 Task: Create a due date automation trigger when advanced on, on the wednesday before a card is due add dates due in 1 days at 11:00 AM.
Action: Mouse moved to (1038, 80)
Screenshot: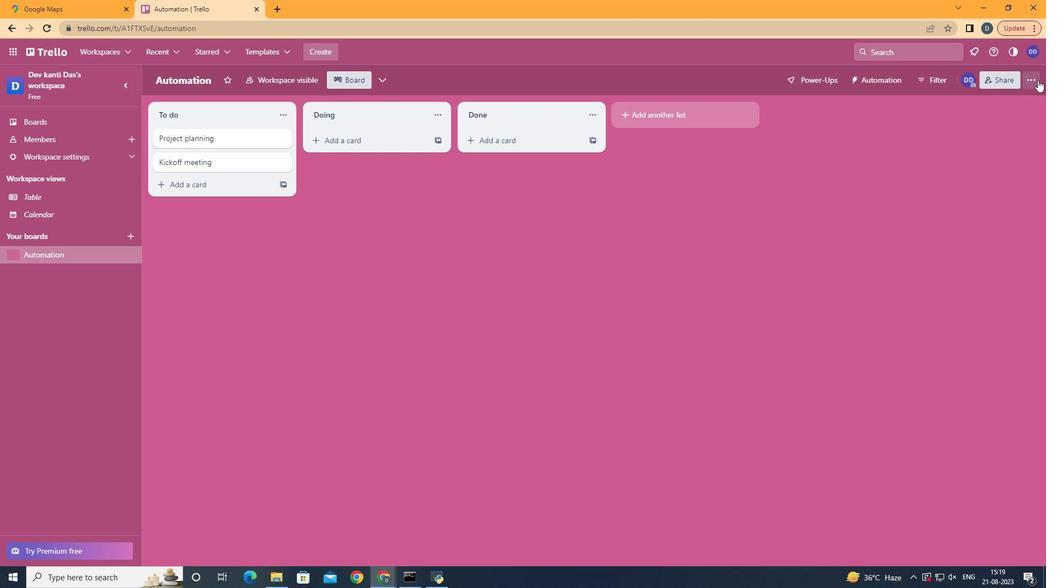 
Action: Mouse pressed left at (1038, 80)
Screenshot: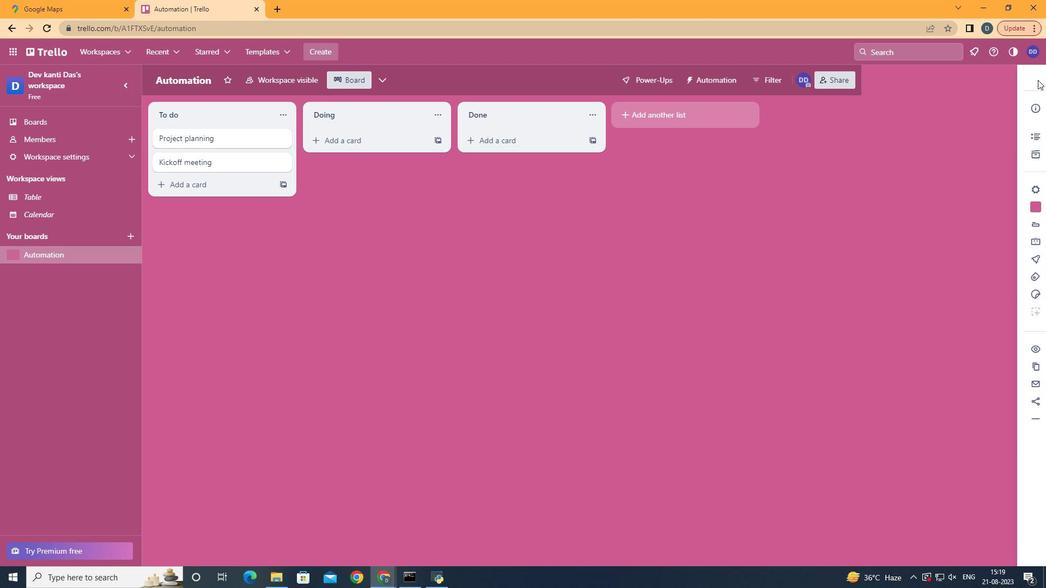 
Action: Mouse moved to (914, 239)
Screenshot: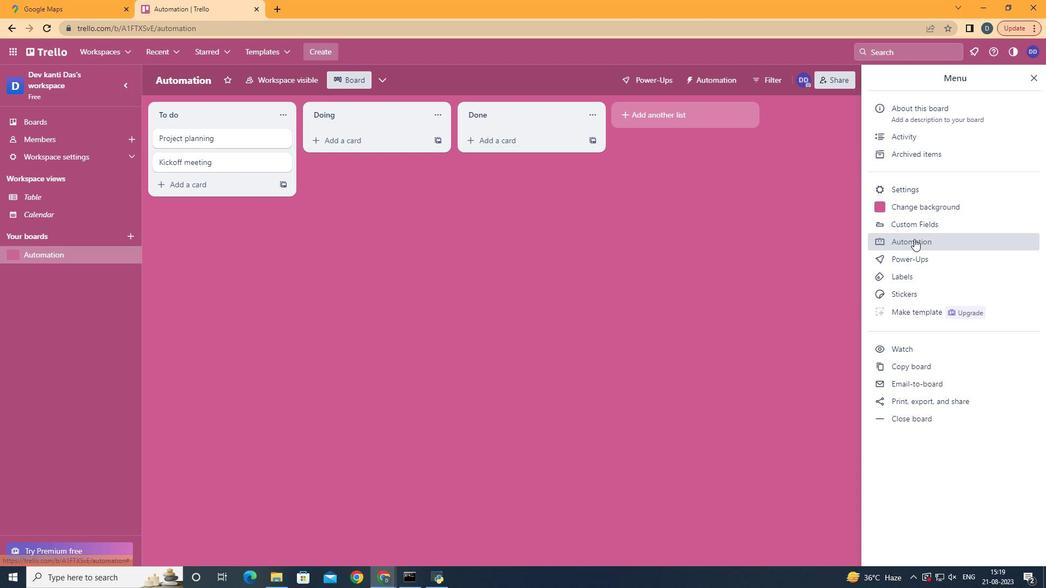 
Action: Mouse pressed left at (914, 239)
Screenshot: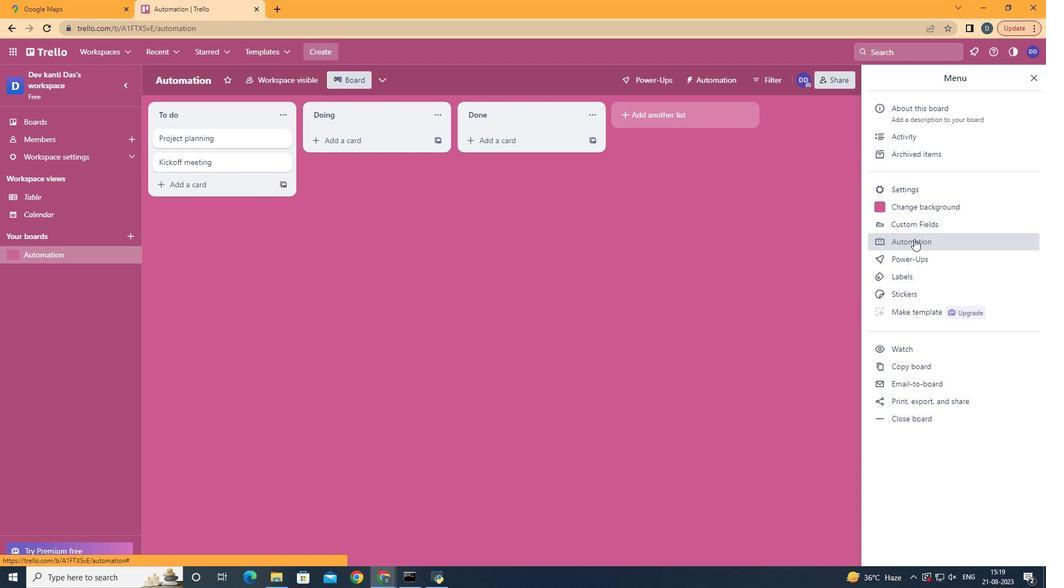 
Action: Mouse moved to (172, 215)
Screenshot: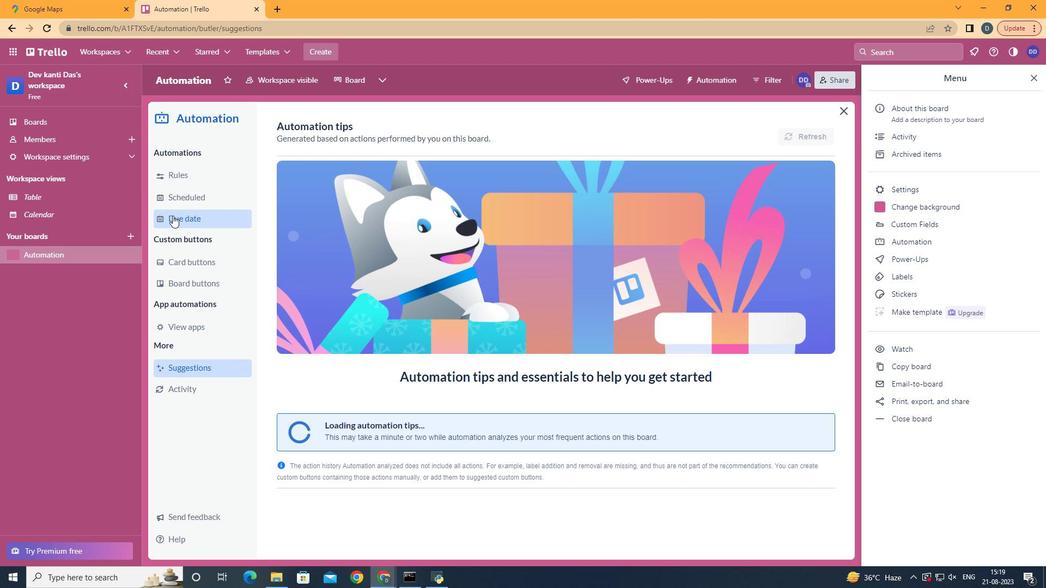 
Action: Mouse pressed left at (172, 215)
Screenshot: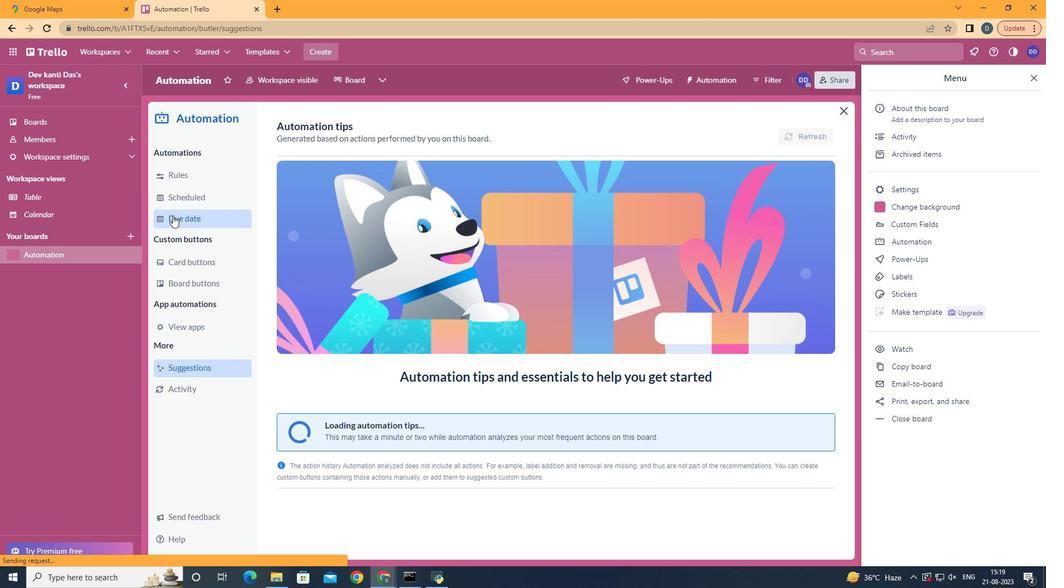 
Action: Mouse moved to (752, 125)
Screenshot: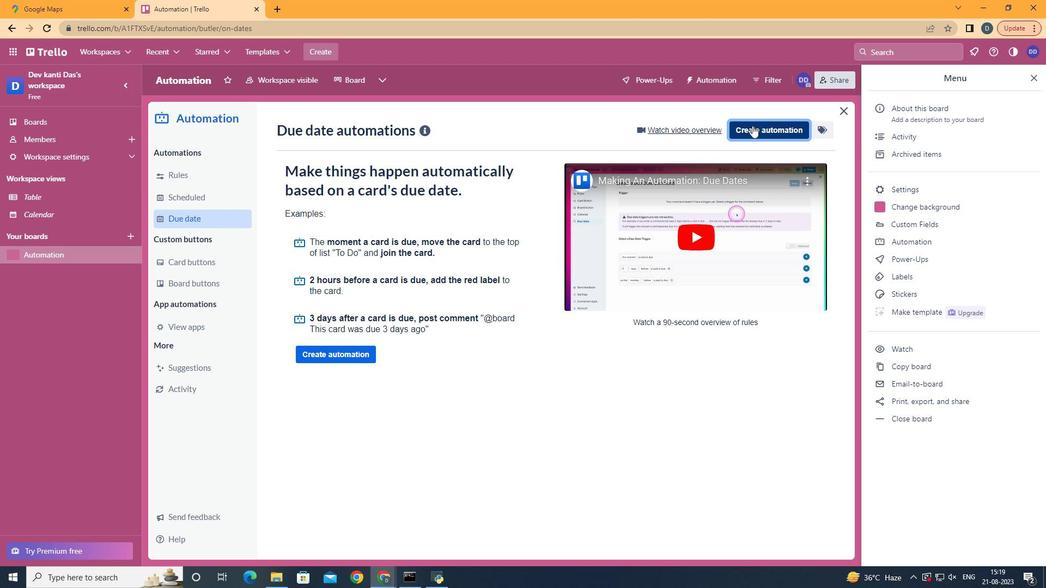 
Action: Mouse pressed left at (752, 125)
Screenshot: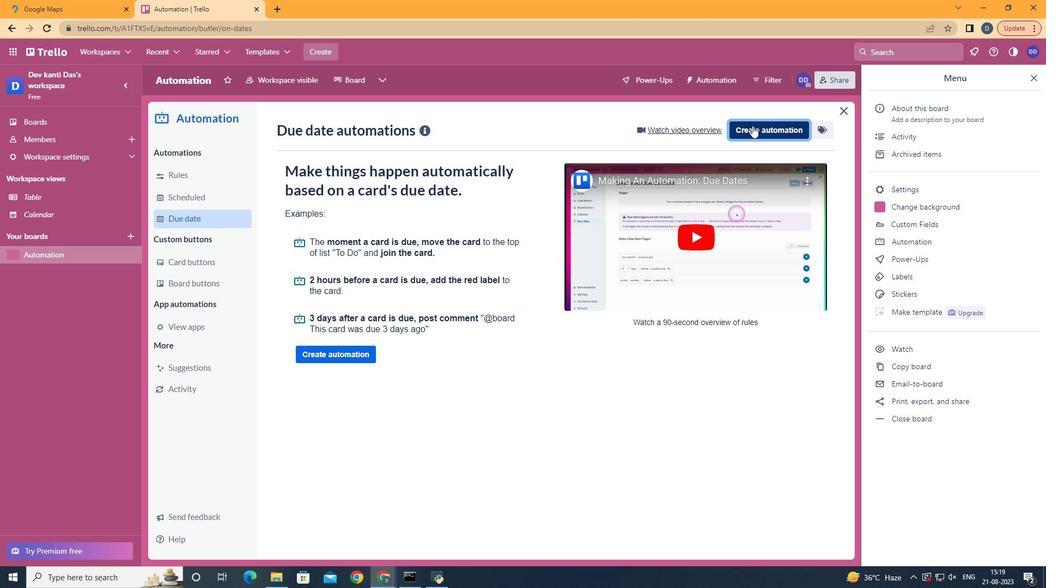 
Action: Mouse moved to (591, 238)
Screenshot: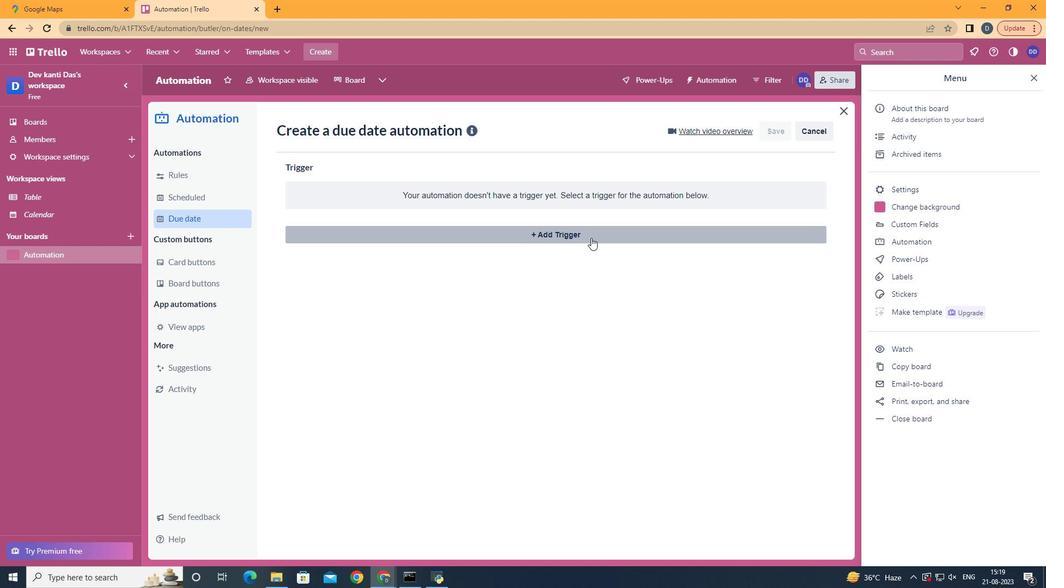 
Action: Mouse pressed left at (591, 238)
Screenshot: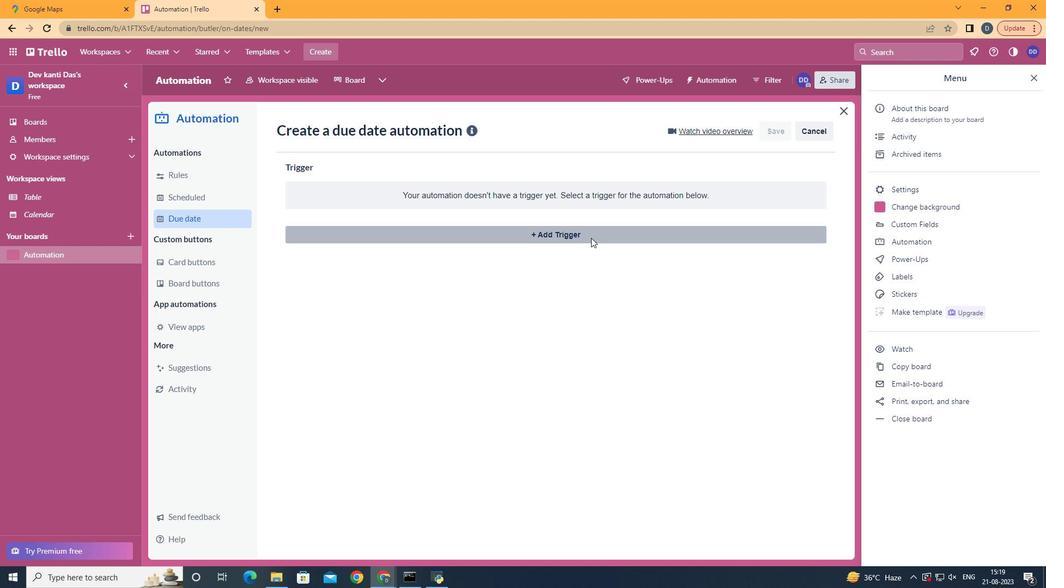 
Action: Mouse moved to (353, 334)
Screenshot: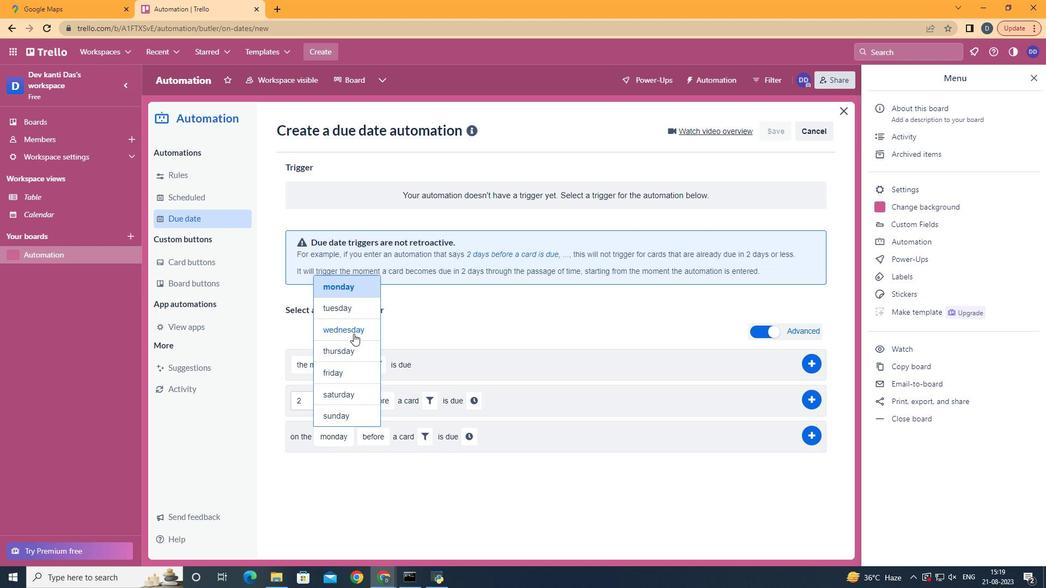 
Action: Mouse pressed left at (353, 334)
Screenshot: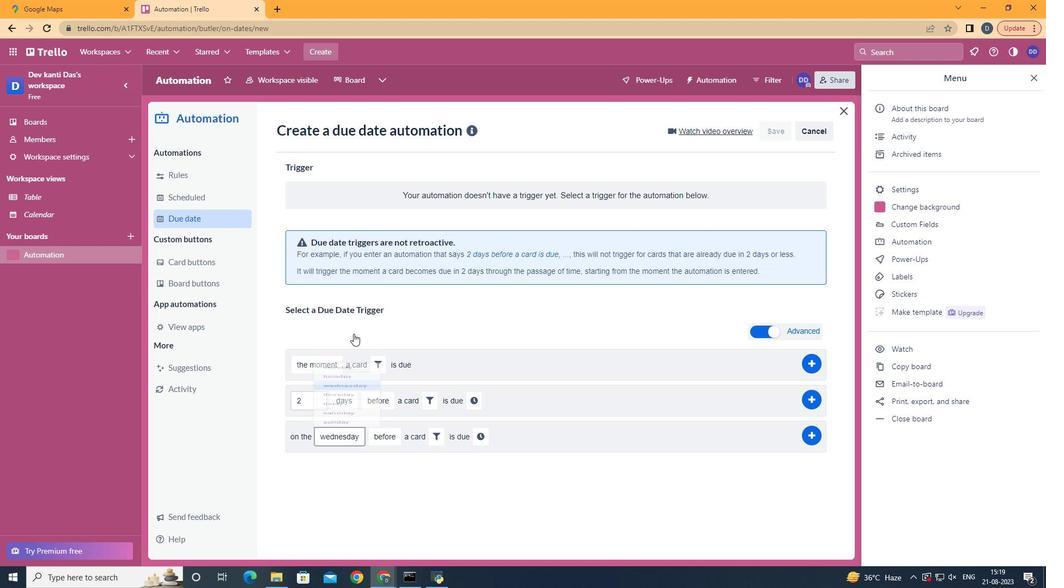 
Action: Mouse moved to (434, 437)
Screenshot: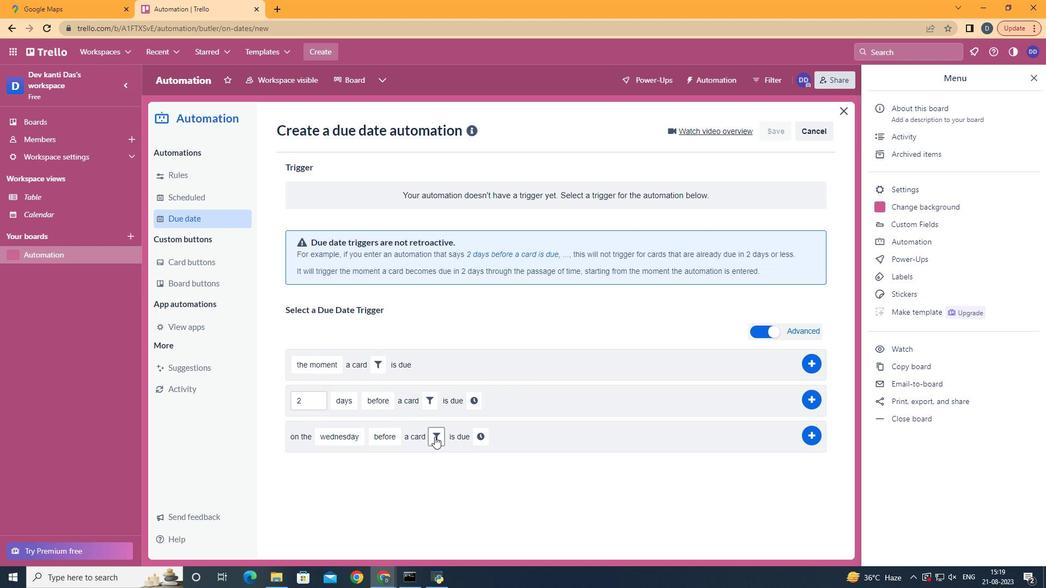 
Action: Mouse pressed left at (434, 437)
Screenshot: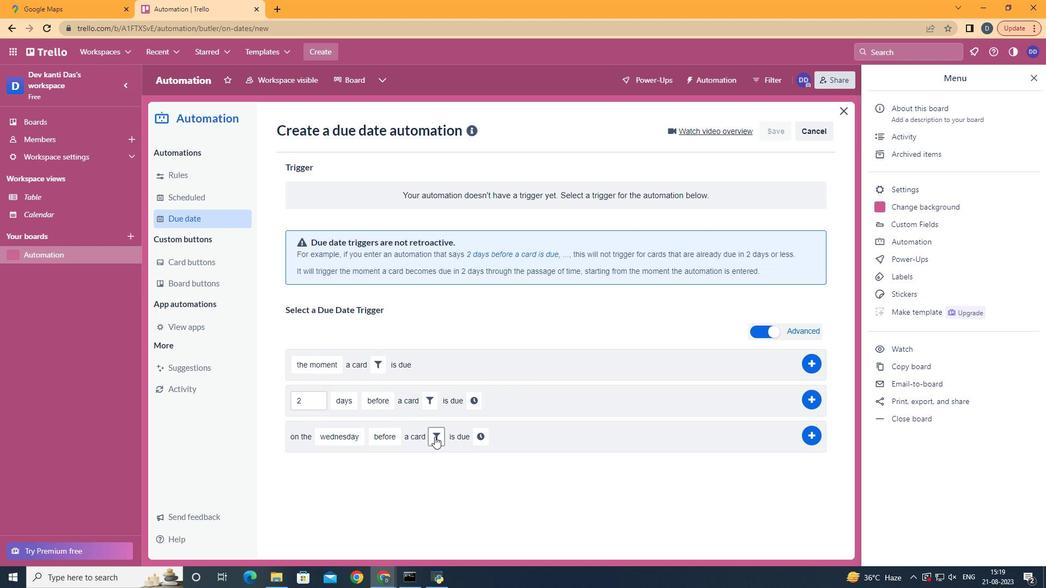 
Action: Mouse moved to (494, 473)
Screenshot: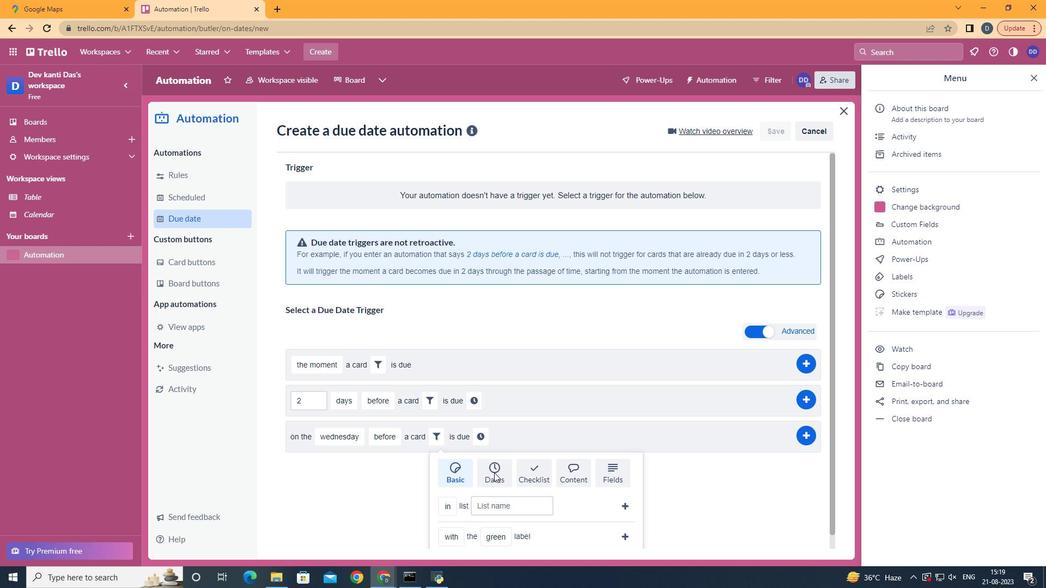
Action: Mouse pressed left at (494, 473)
Screenshot: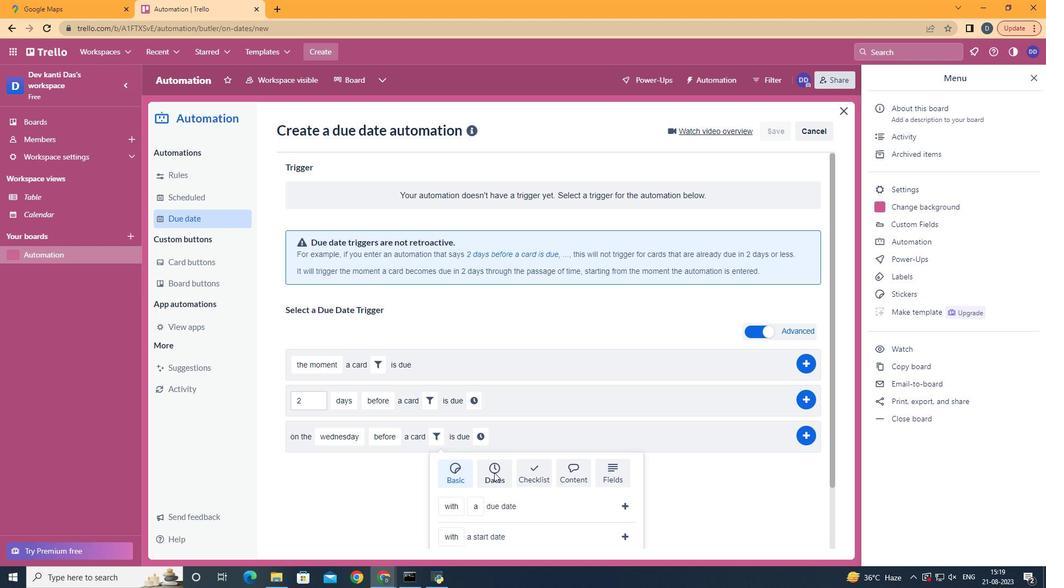 
Action: Mouse scrolled (494, 472) with delta (0, 0)
Screenshot: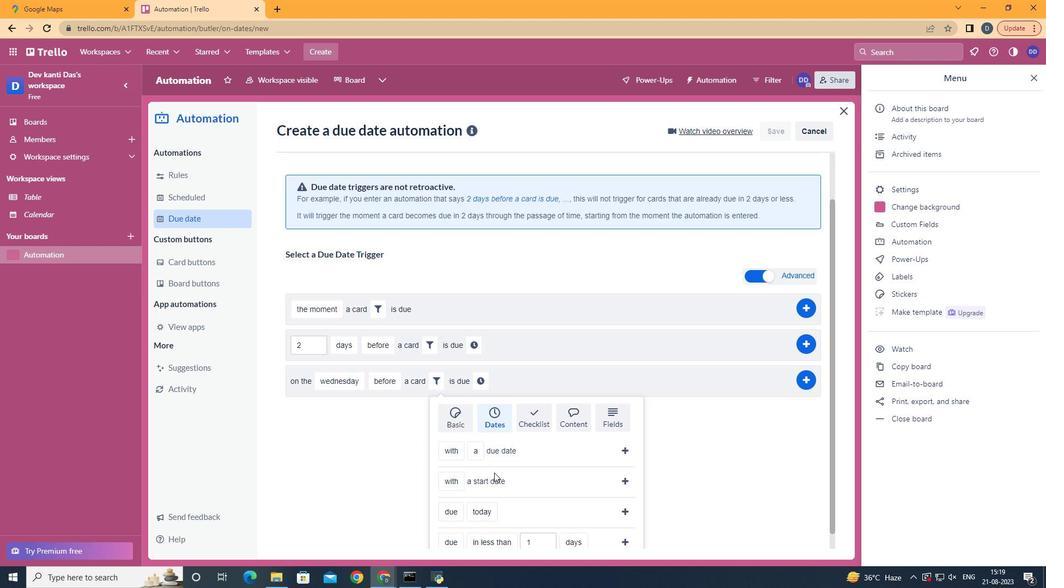 
Action: Mouse scrolled (494, 472) with delta (0, 0)
Screenshot: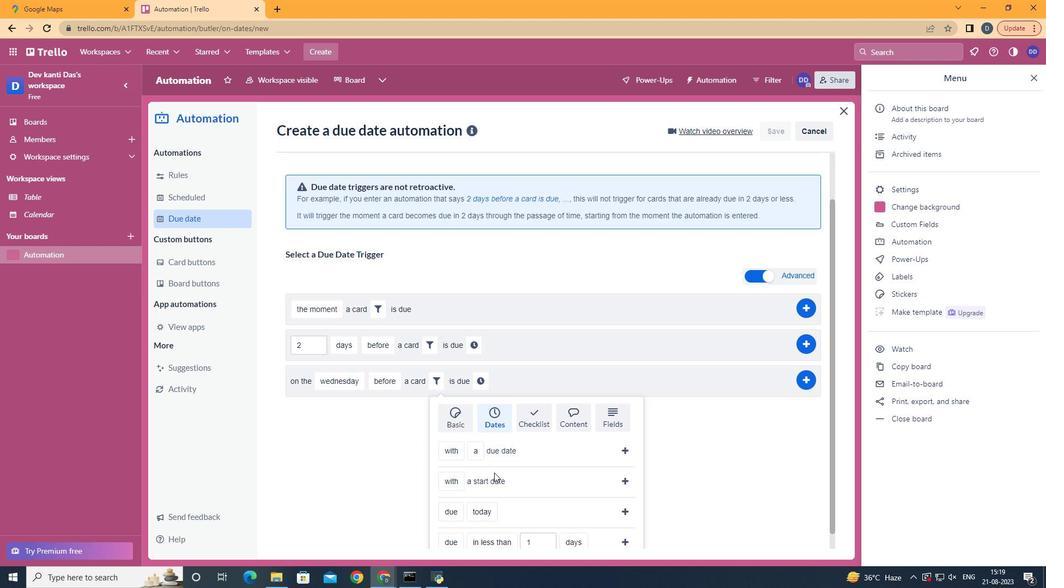 
Action: Mouse scrolled (494, 472) with delta (0, 0)
Screenshot: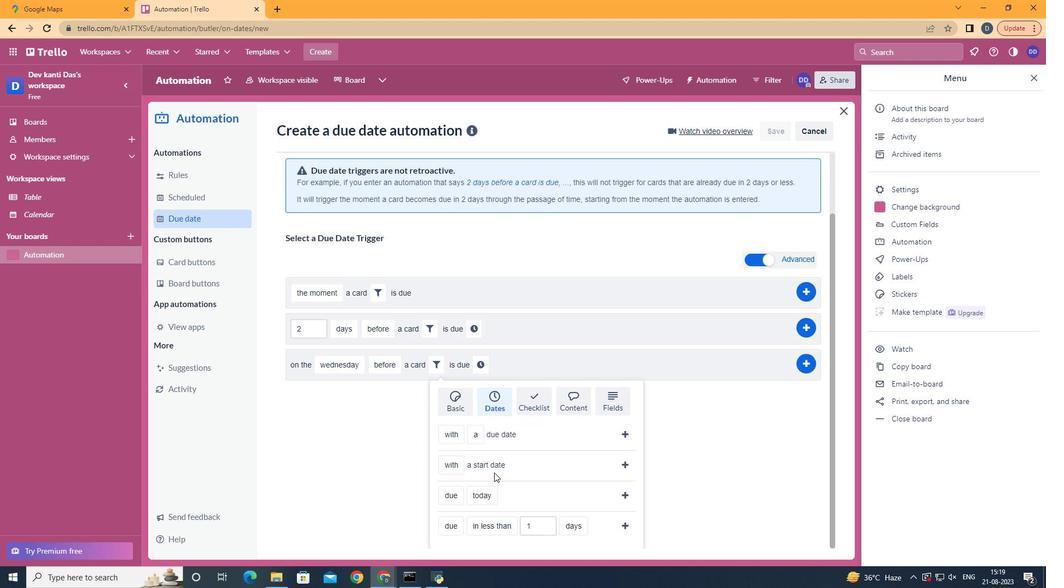 
Action: Mouse scrolled (494, 472) with delta (0, 0)
Screenshot: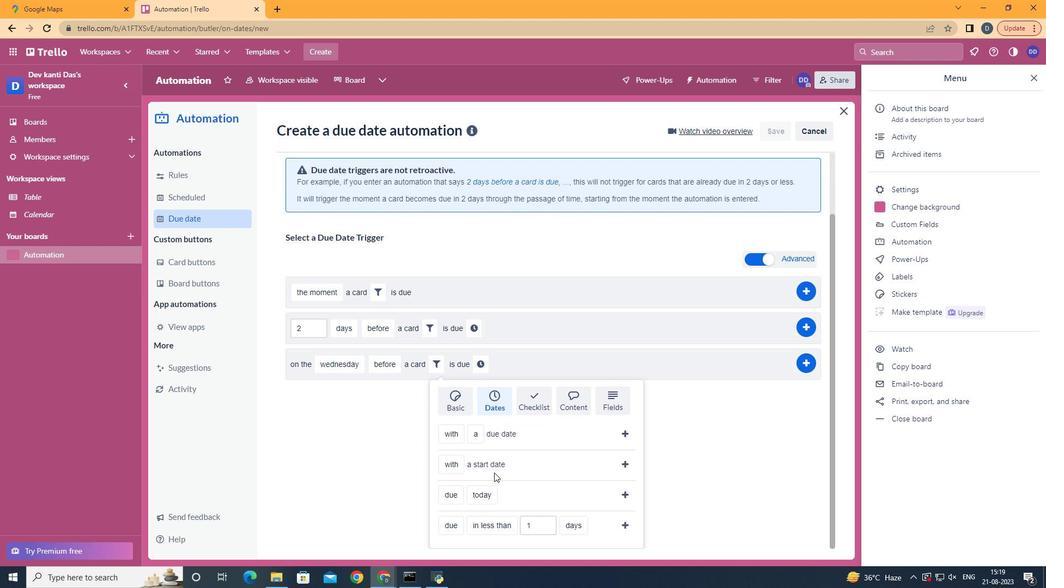 
Action: Mouse scrolled (494, 472) with delta (0, 0)
Screenshot: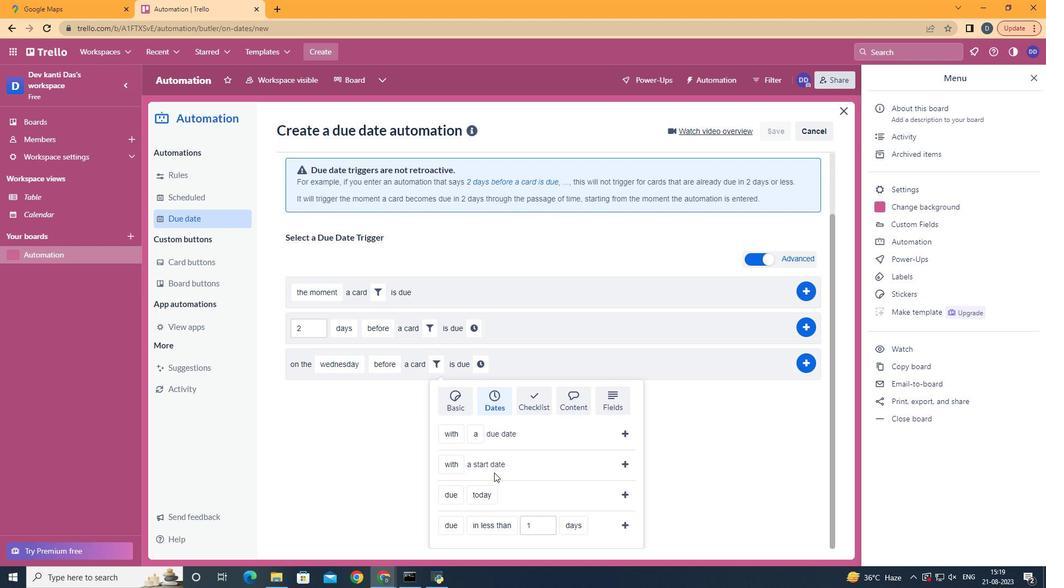 
Action: Mouse moved to (497, 481)
Screenshot: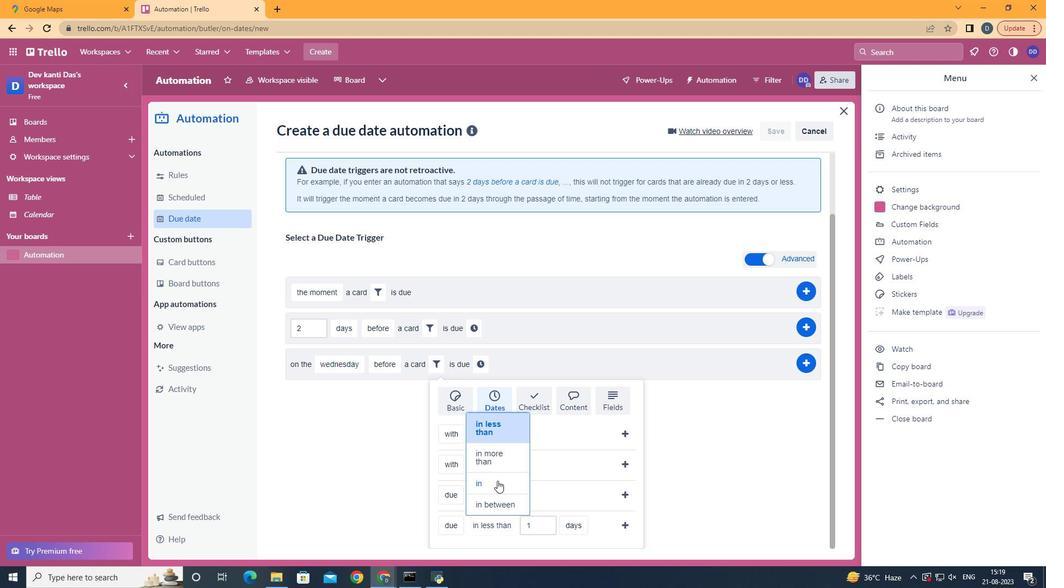 
Action: Mouse pressed left at (497, 481)
Screenshot: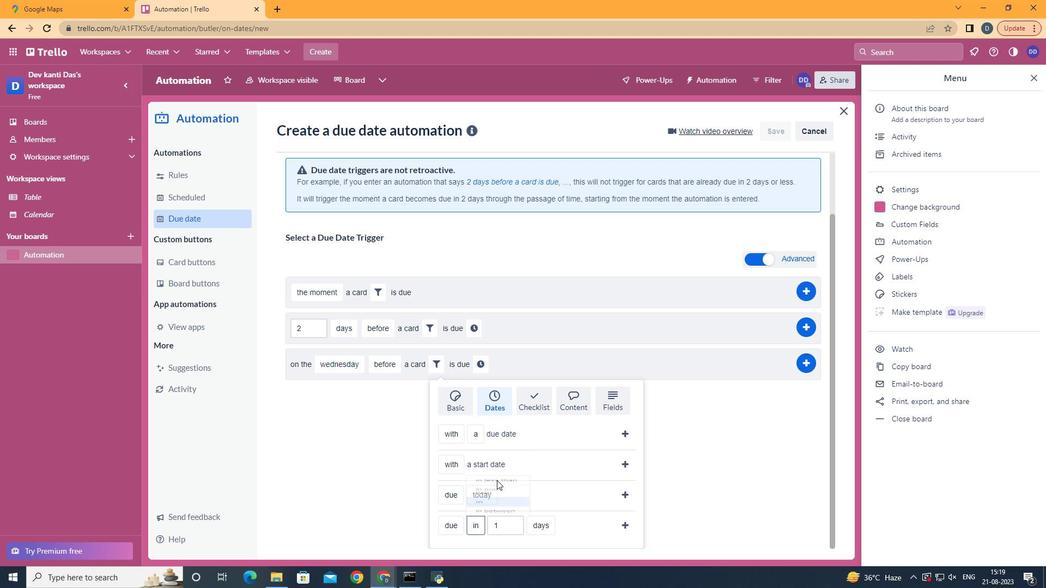 
Action: Mouse moved to (629, 524)
Screenshot: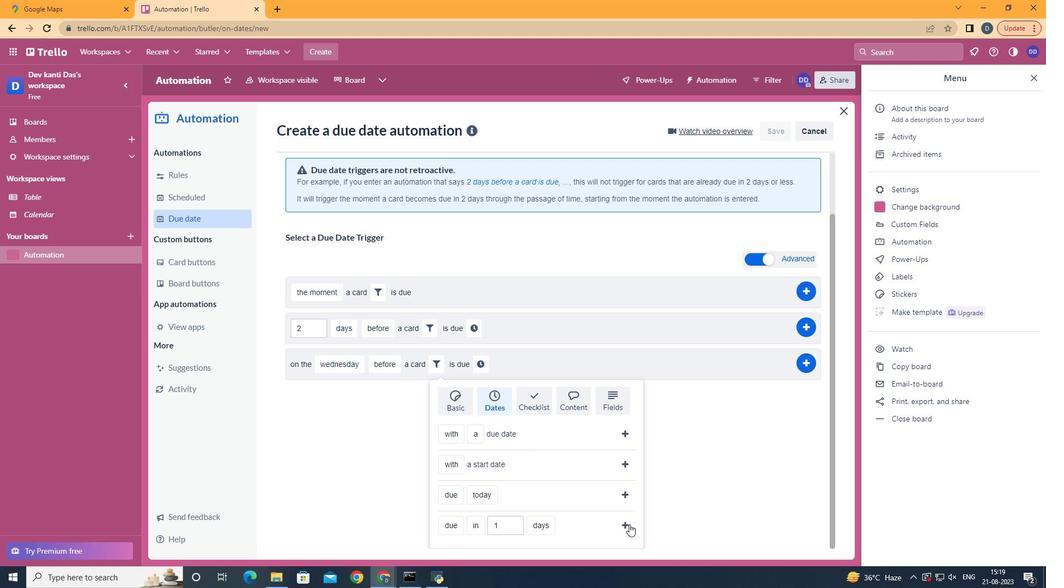 
Action: Mouse pressed left at (629, 524)
Screenshot: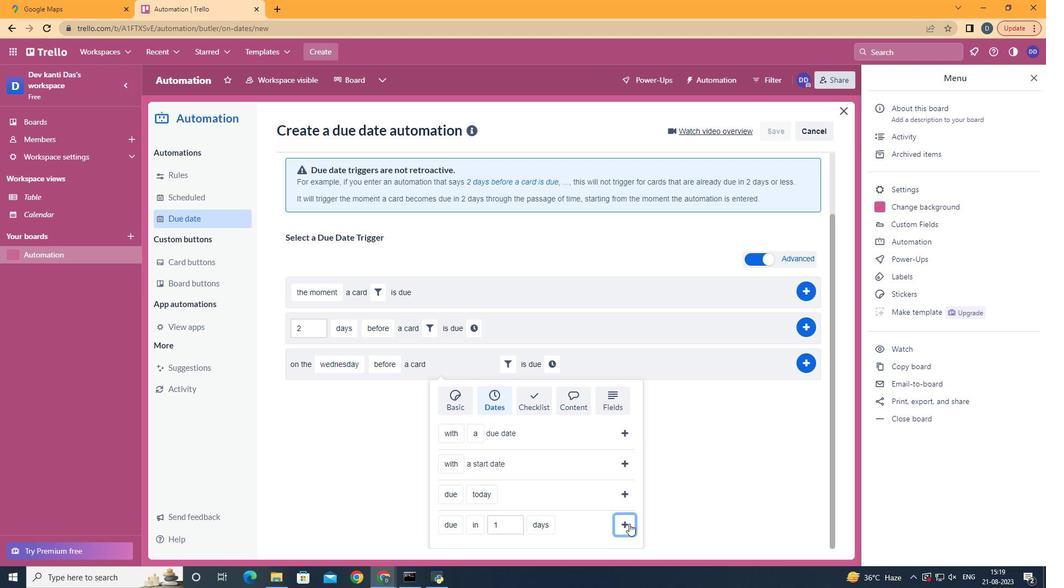 
Action: Mouse moved to (554, 438)
Screenshot: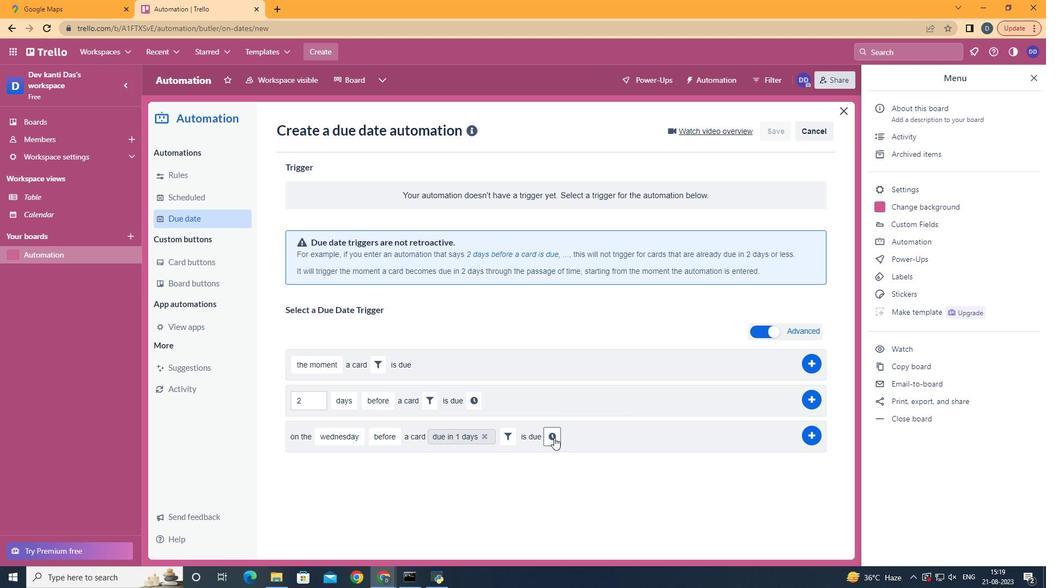 
Action: Mouse pressed left at (554, 438)
Screenshot: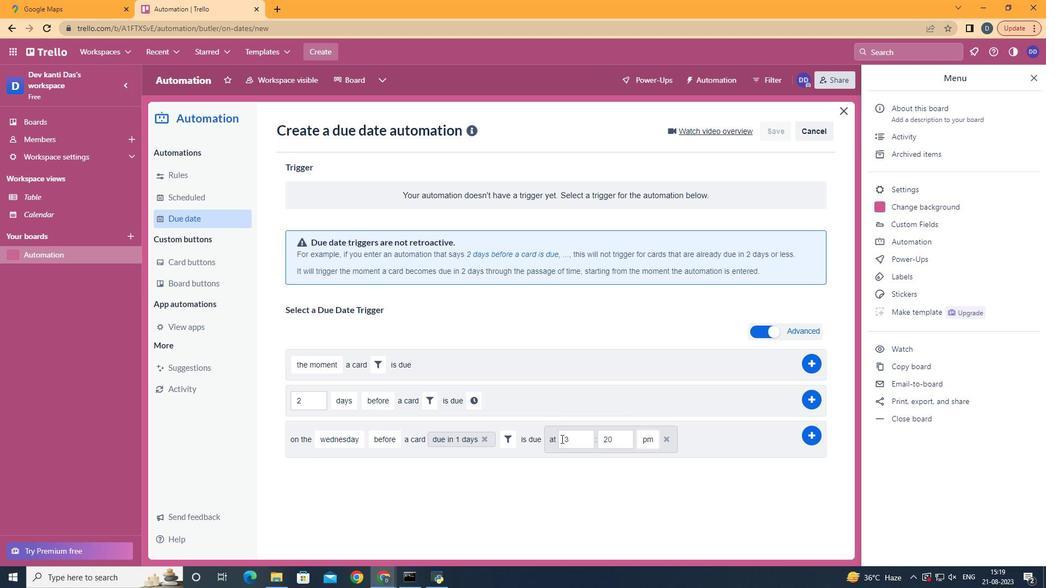 
Action: Mouse moved to (584, 443)
Screenshot: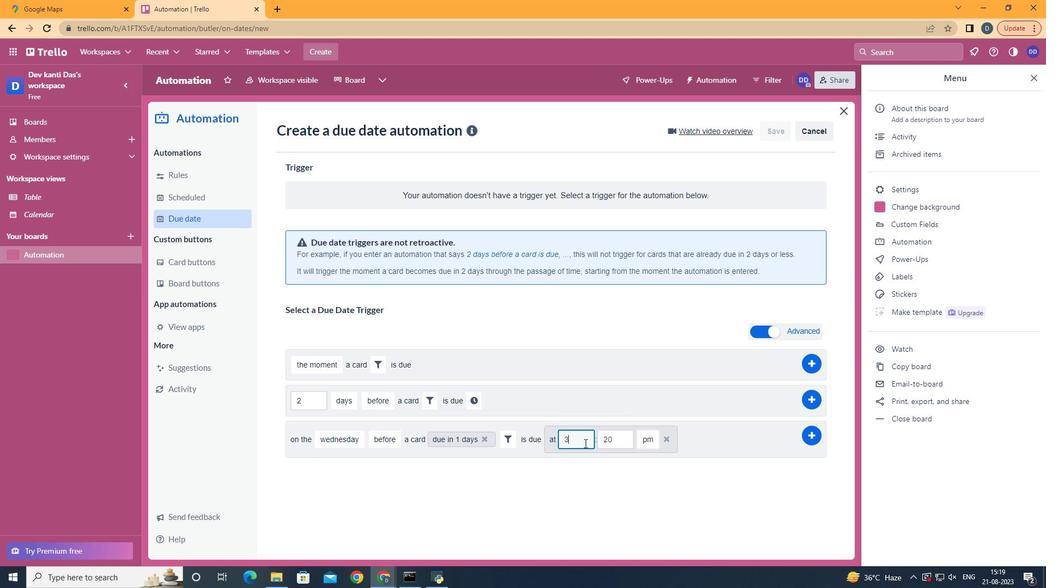 
Action: Mouse pressed left at (584, 443)
Screenshot: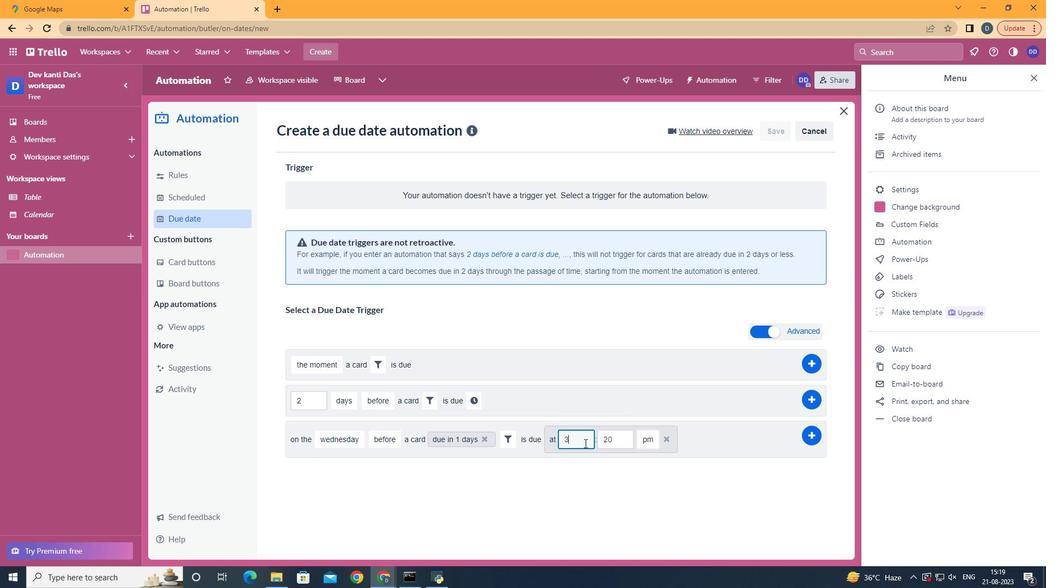 
Action: Mouse moved to (583, 443)
Screenshot: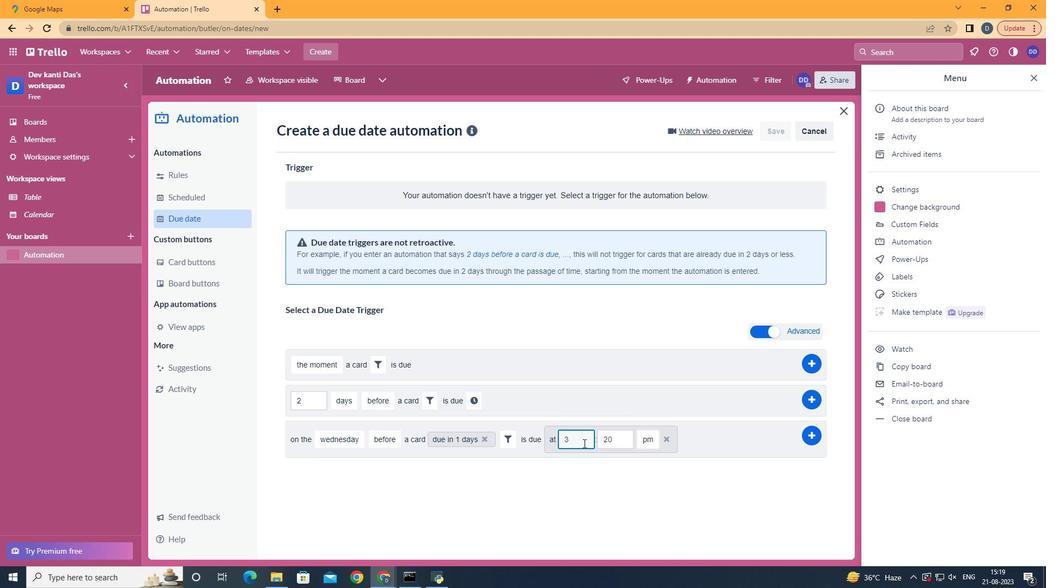 
Action: Key pressed <Key.backspace>11
Screenshot: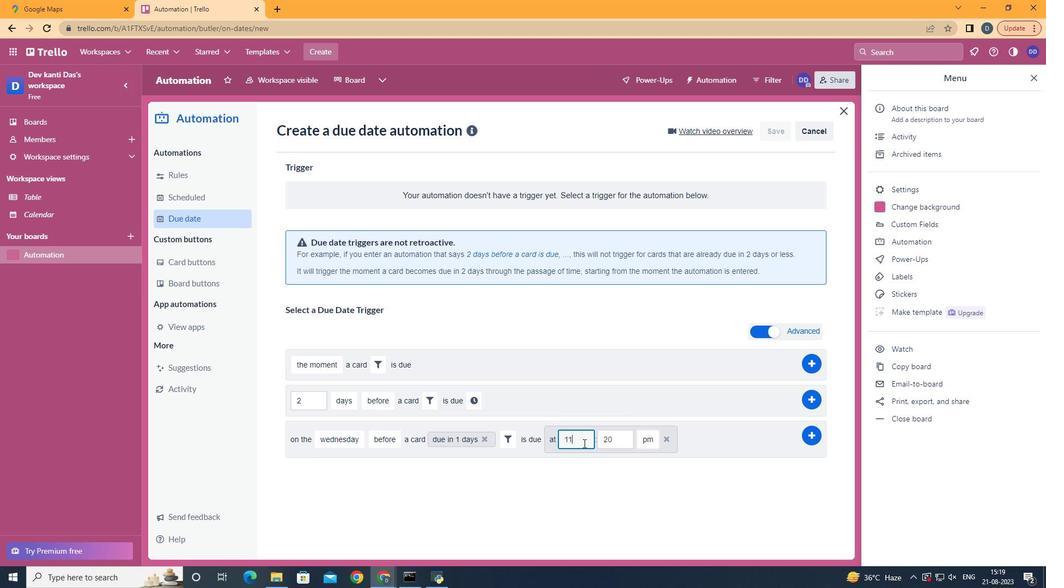 
Action: Mouse moved to (616, 436)
Screenshot: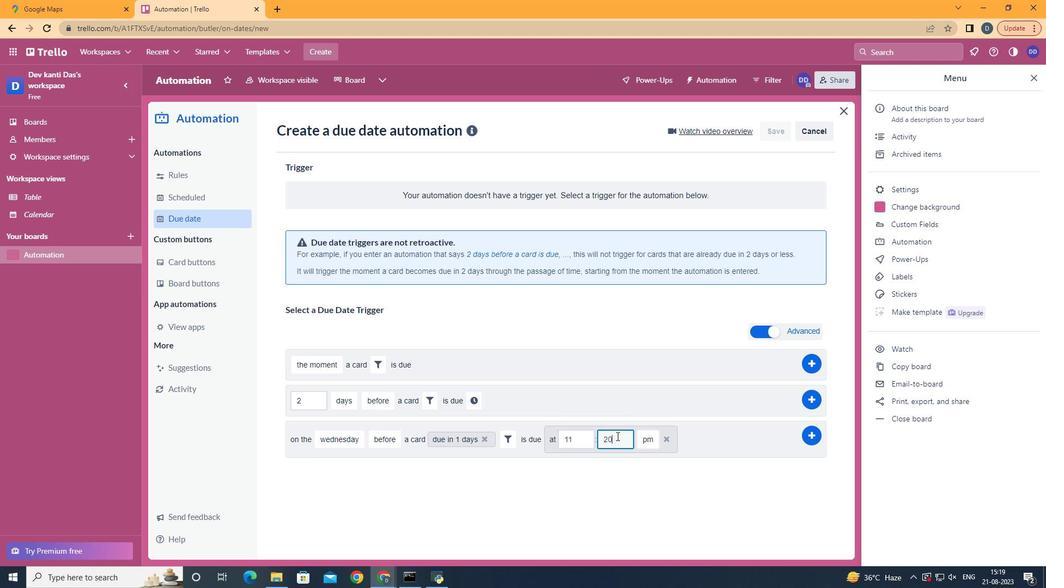 
Action: Mouse pressed left at (616, 436)
Screenshot: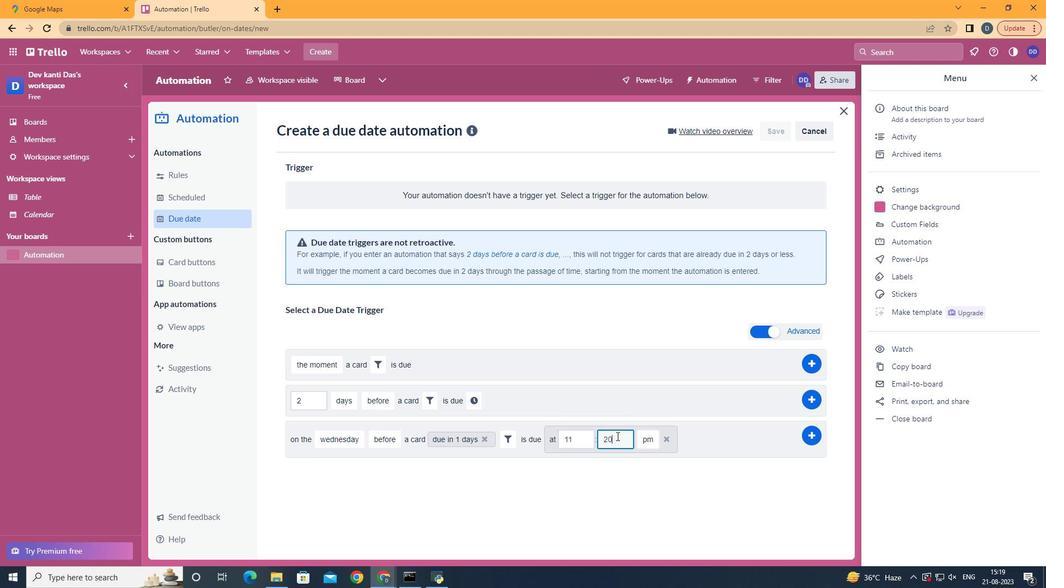 
Action: Key pressed <Key.backspace><Key.backspace>00
Screenshot: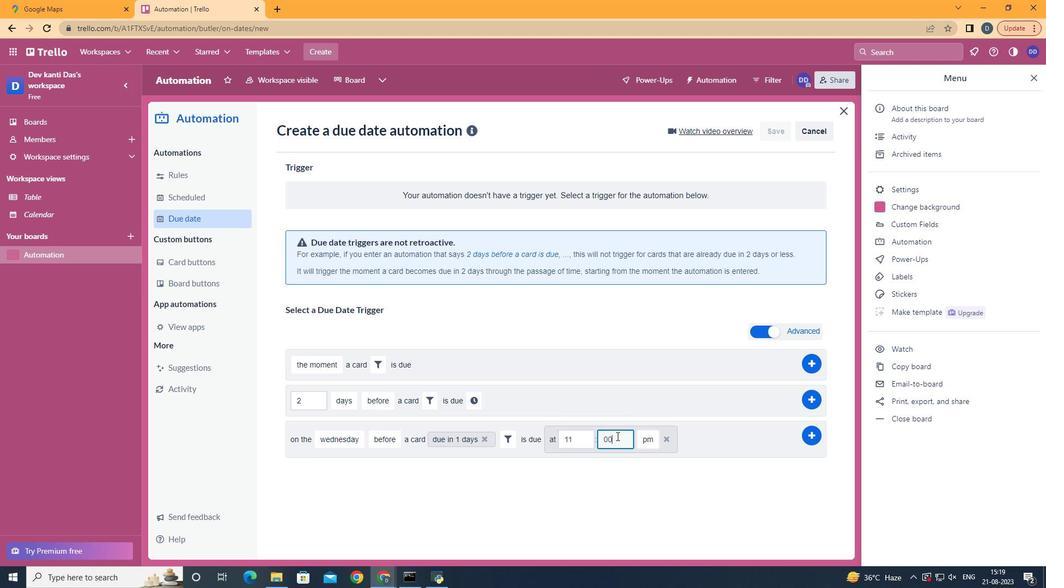 
Action: Mouse moved to (644, 455)
Screenshot: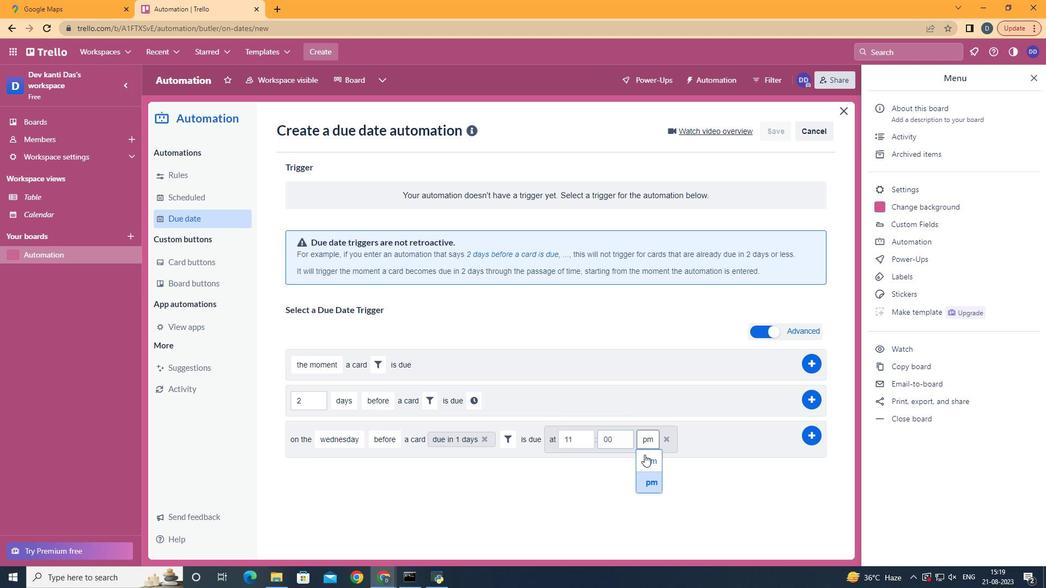 
Action: Mouse pressed left at (644, 455)
Screenshot: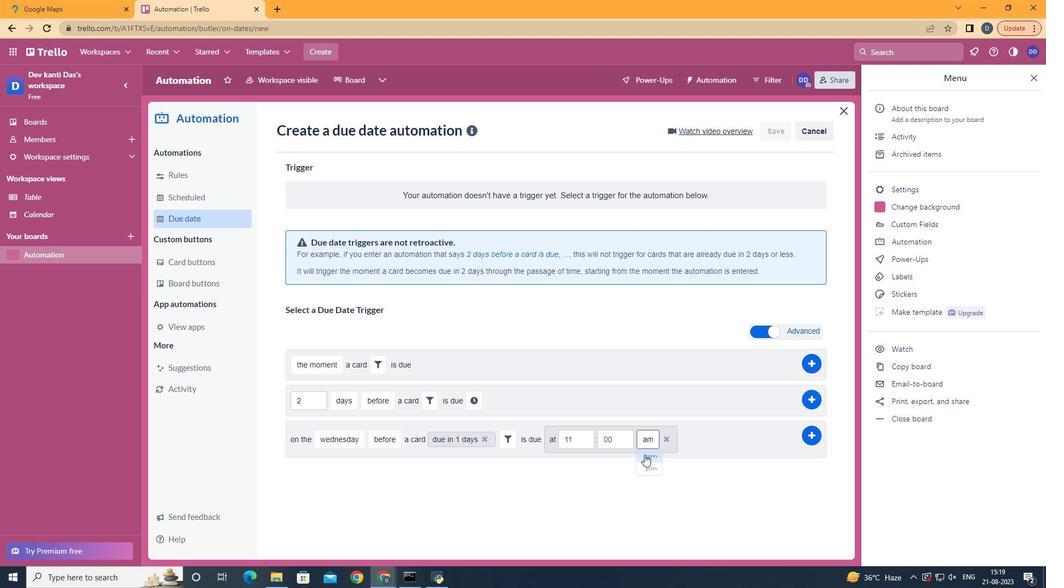 
Action: Mouse moved to (815, 434)
Screenshot: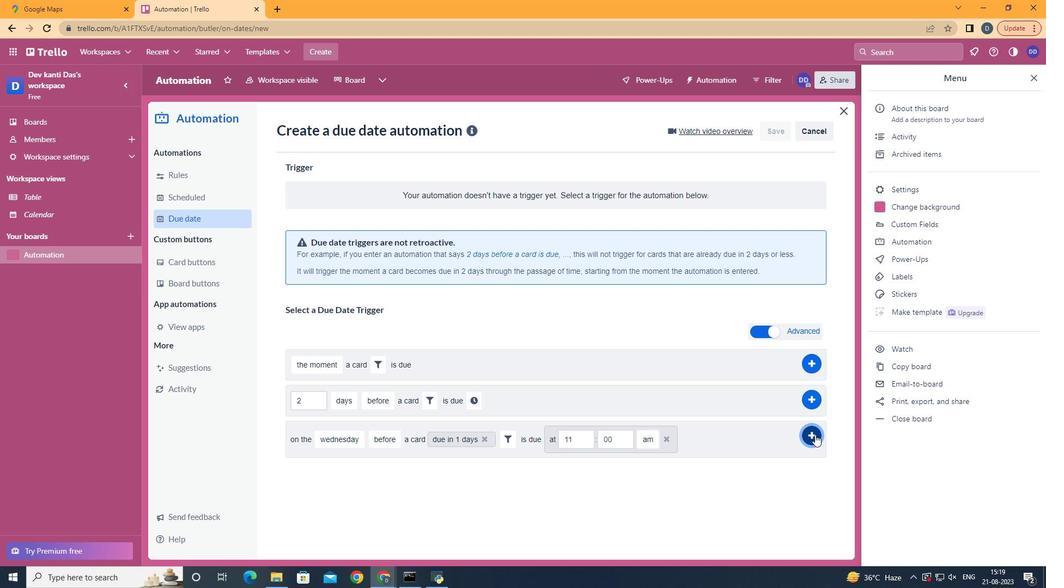 
Action: Mouse pressed left at (815, 434)
Screenshot: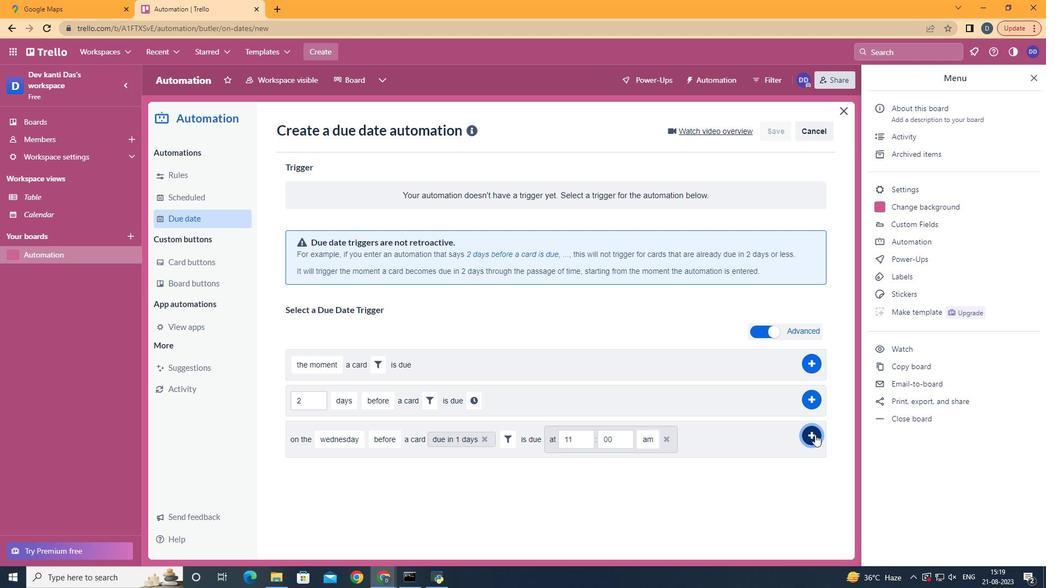
